 Task: Set the "SRT latency" for SRT stream output to 125.
Action: Mouse moved to (123, 15)
Screenshot: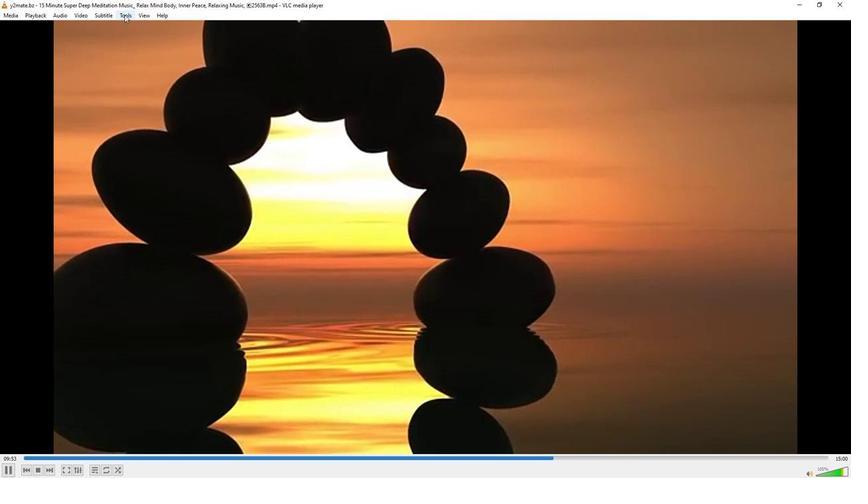 
Action: Mouse pressed left at (123, 15)
Screenshot: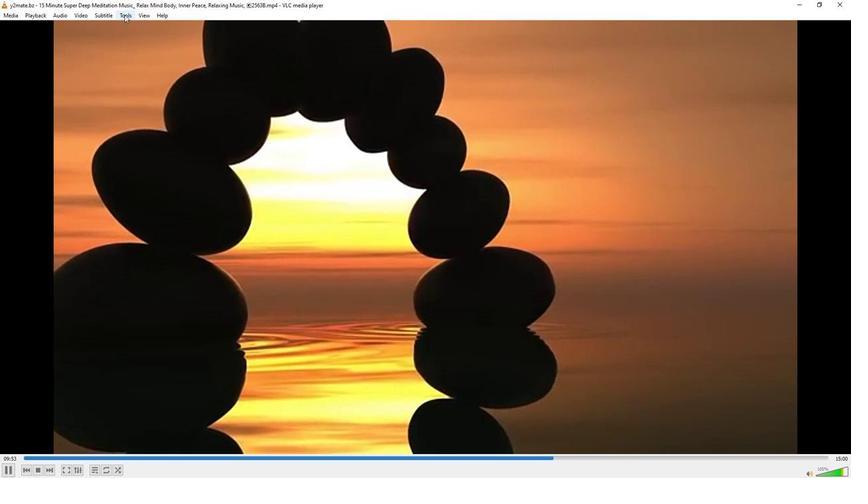 
Action: Mouse moved to (131, 121)
Screenshot: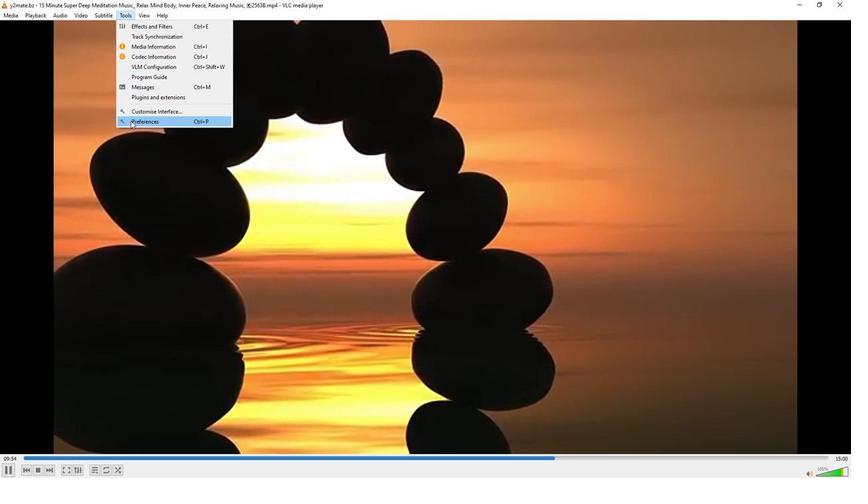 
Action: Mouse pressed left at (131, 121)
Screenshot: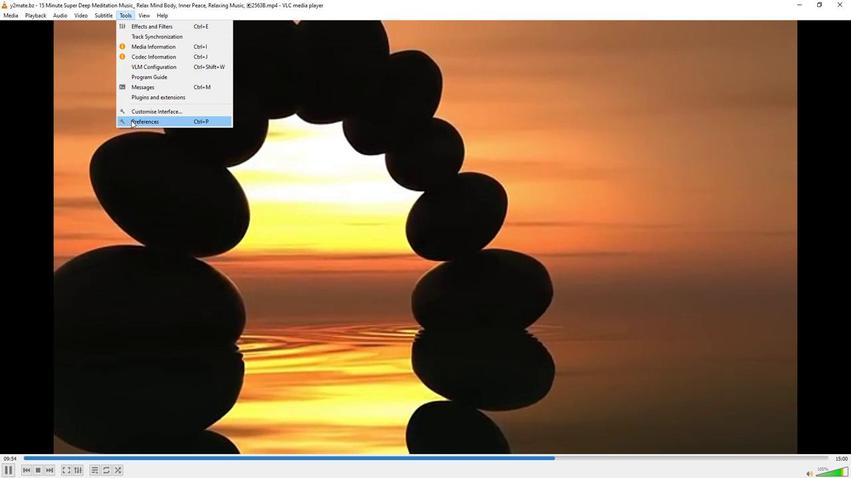 
Action: Mouse moved to (280, 393)
Screenshot: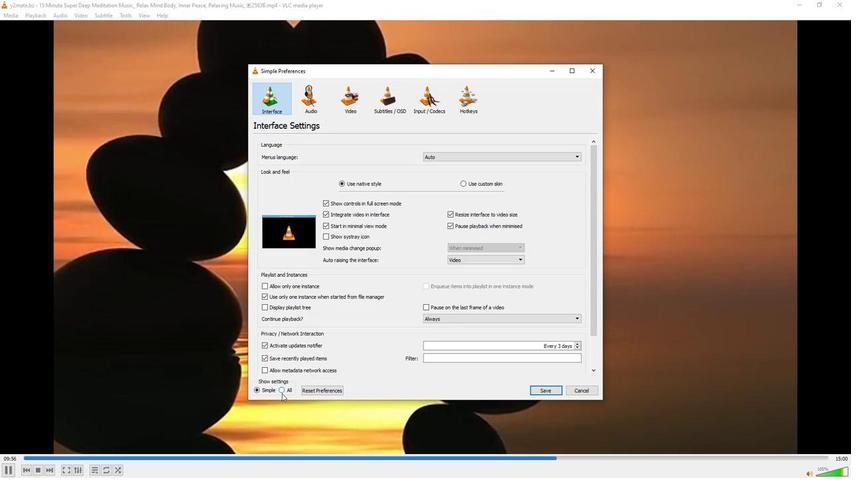 
Action: Mouse pressed left at (280, 393)
Screenshot: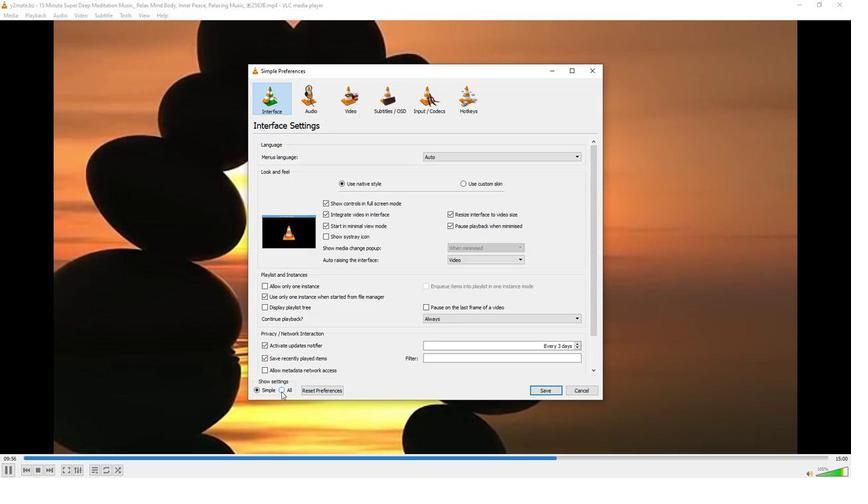 
Action: Mouse moved to (274, 325)
Screenshot: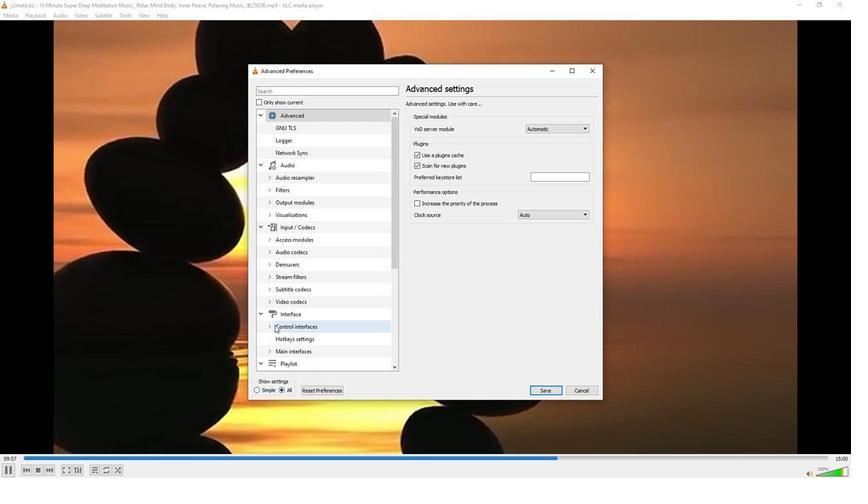 
Action: Mouse scrolled (274, 325) with delta (0, 0)
Screenshot: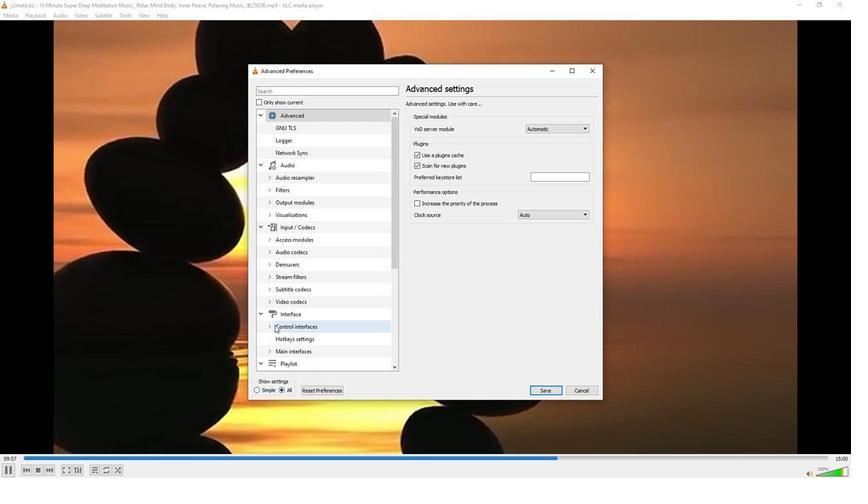 
Action: Mouse moved to (274, 323)
Screenshot: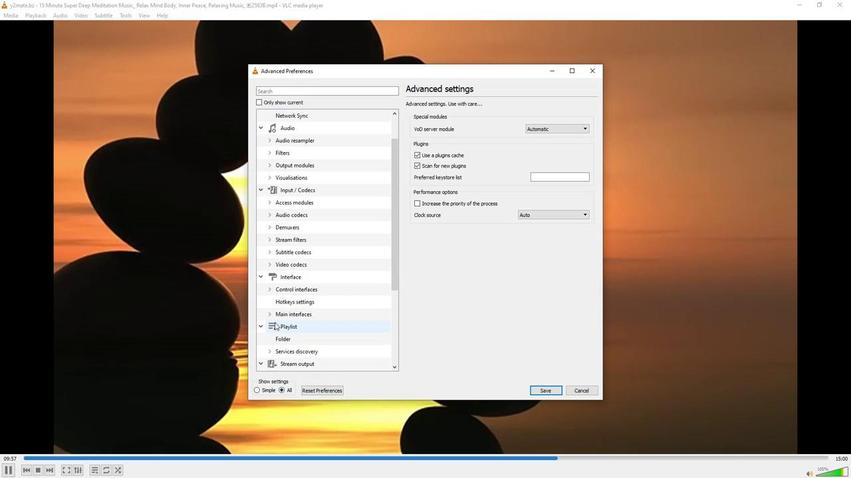 
Action: Mouse scrolled (274, 323) with delta (0, 0)
Screenshot: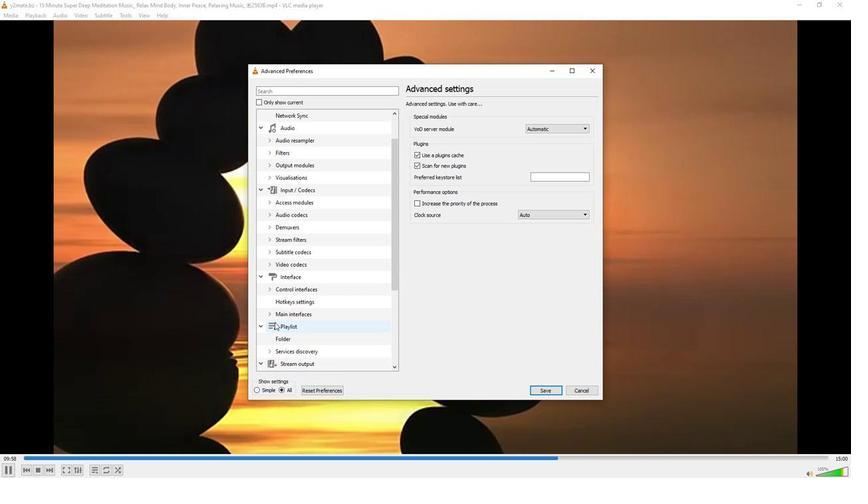 
Action: Mouse moved to (270, 341)
Screenshot: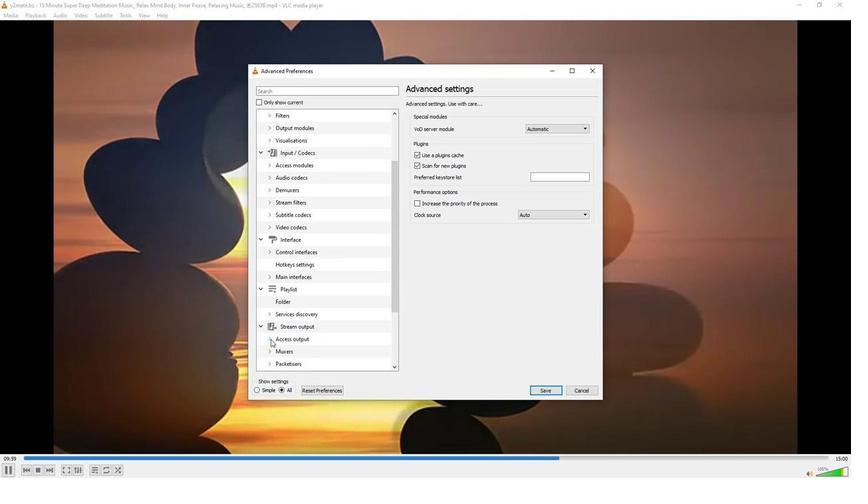 
Action: Mouse pressed left at (270, 341)
Screenshot: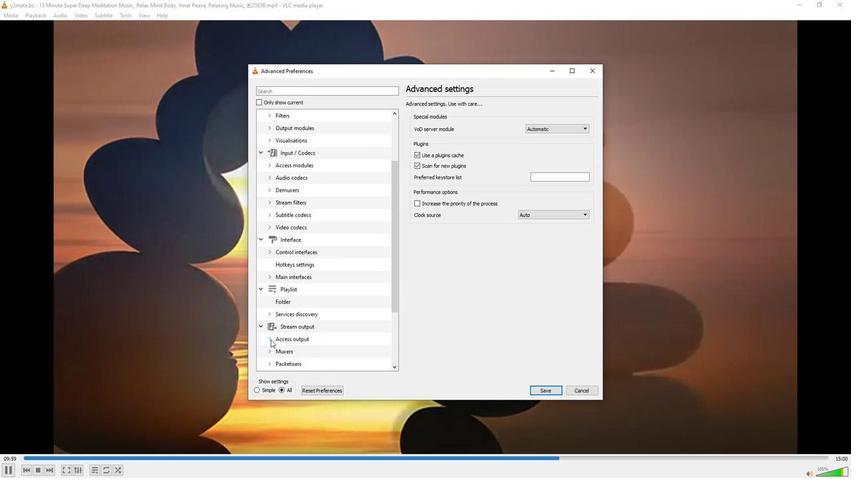 
Action: Mouse moved to (290, 319)
Screenshot: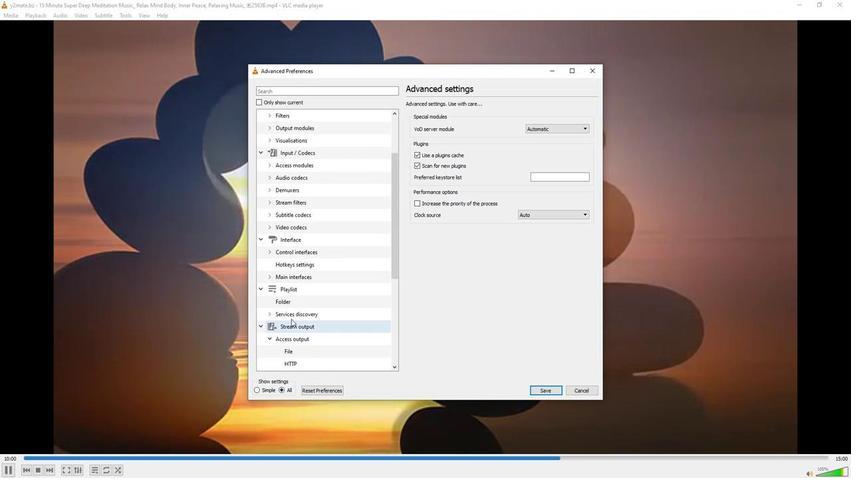 
Action: Mouse scrolled (290, 318) with delta (0, 0)
Screenshot: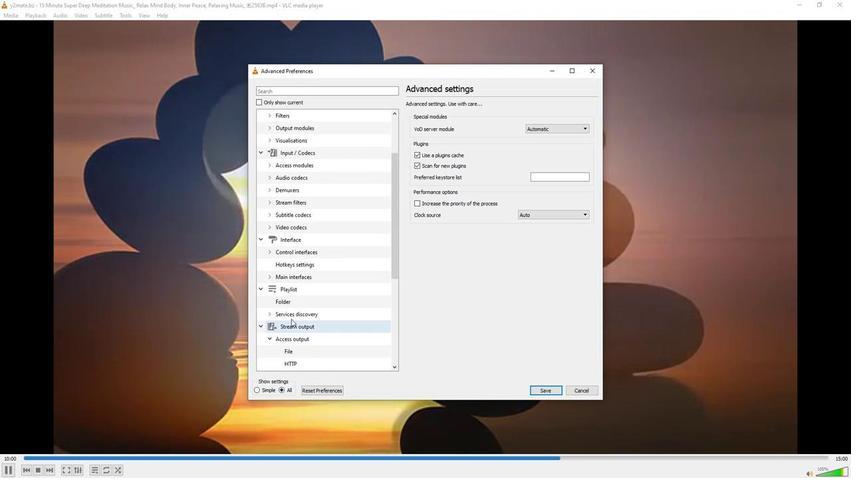 
Action: Mouse scrolled (290, 318) with delta (0, 0)
Screenshot: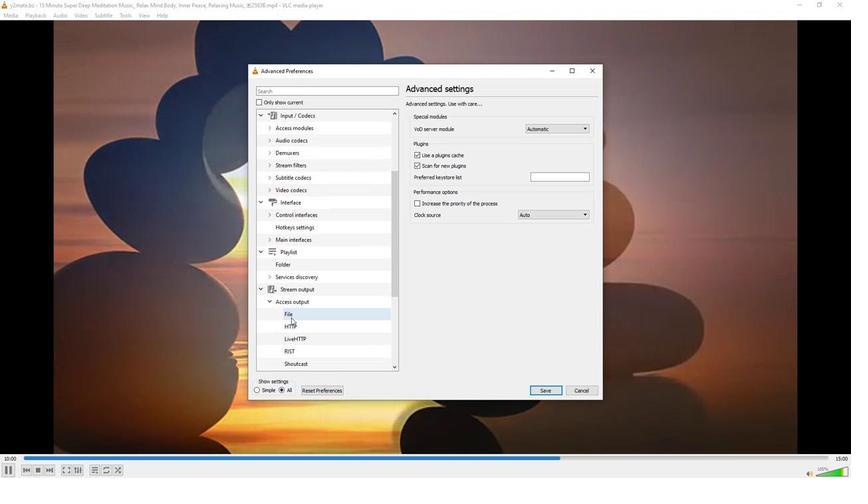 
Action: Mouse moved to (293, 339)
Screenshot: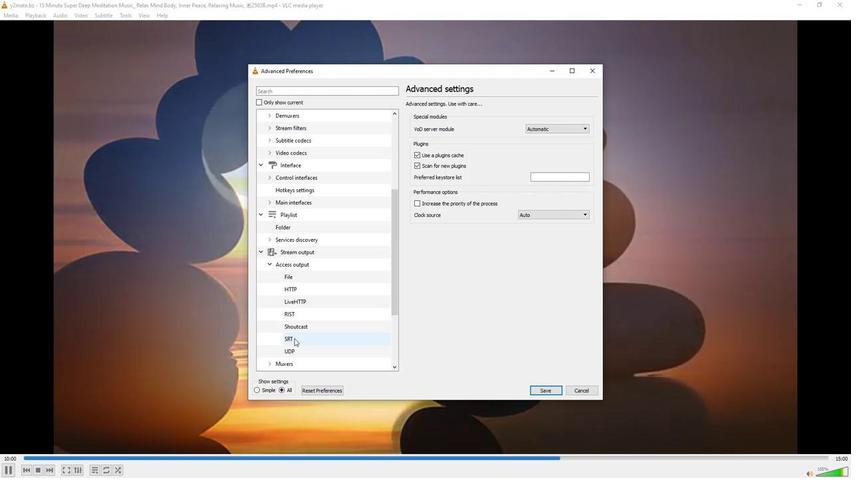 
Action: Mouse pressed left at (293, 339)
Screenshot: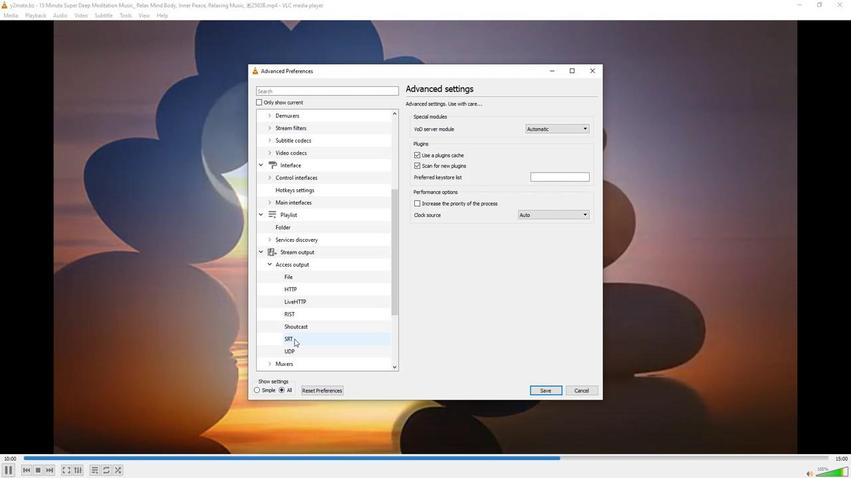 
Action: Mouse moved to (587, 127)
Screenshot: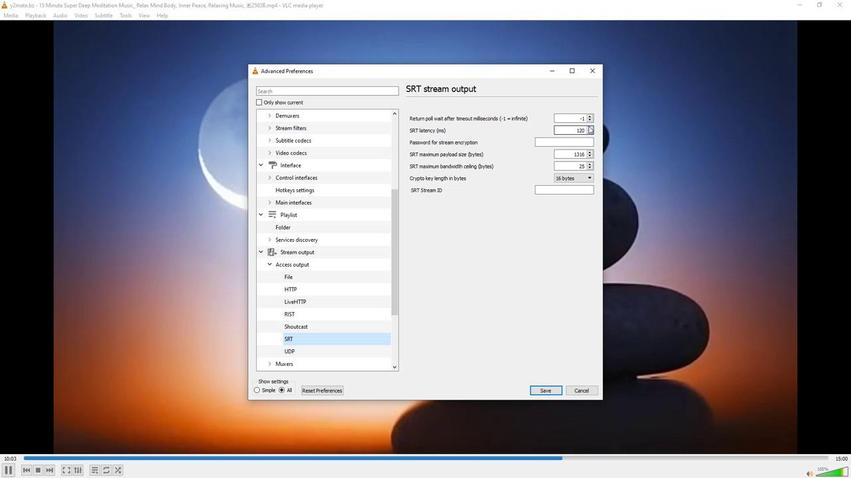 
Action: Mouse pressed left at (587, 127)
Screenshot: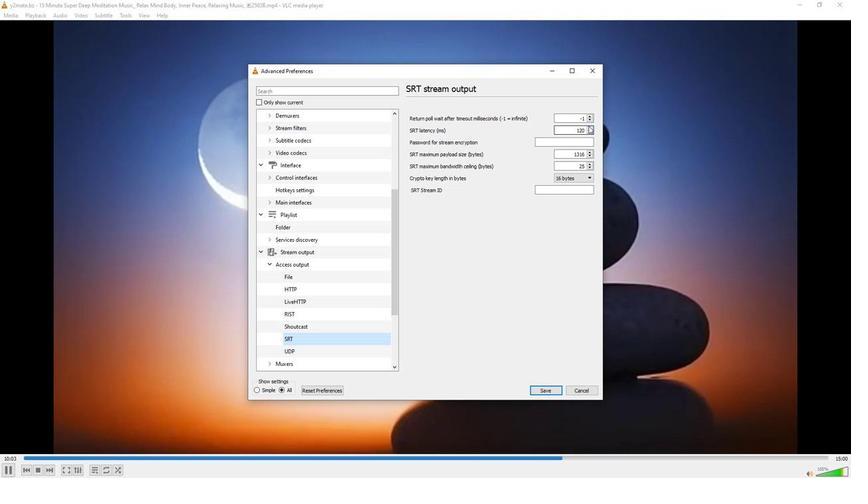 
Action: Mouse pressed left at (587, 127)
Screenshot: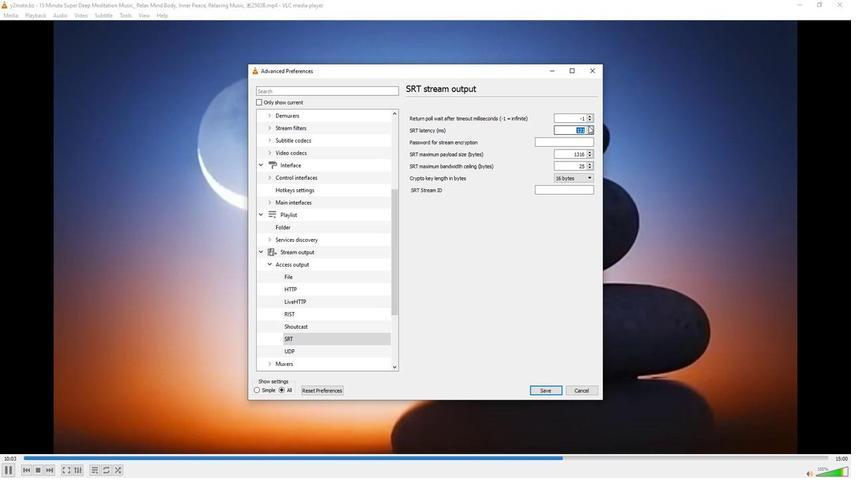 
Action: Mouse pressed left at (587, 127)
Screenshot: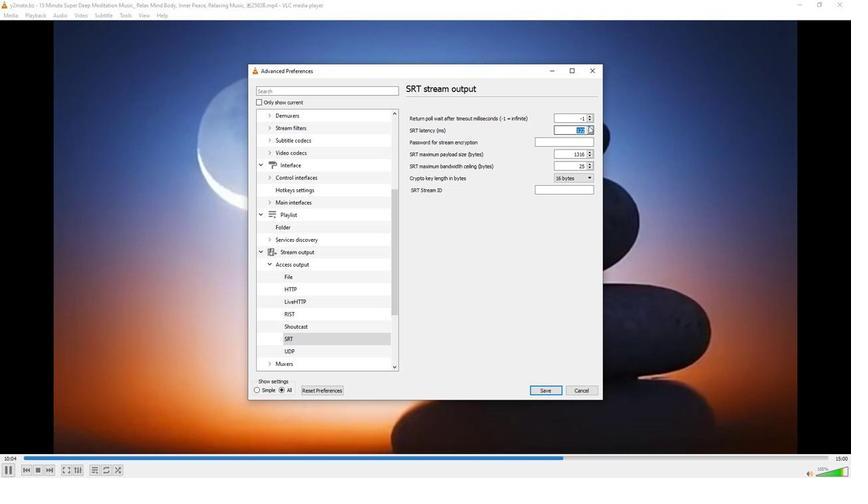 
Action: Mouse pressed left at (587, 127)
Screenshot: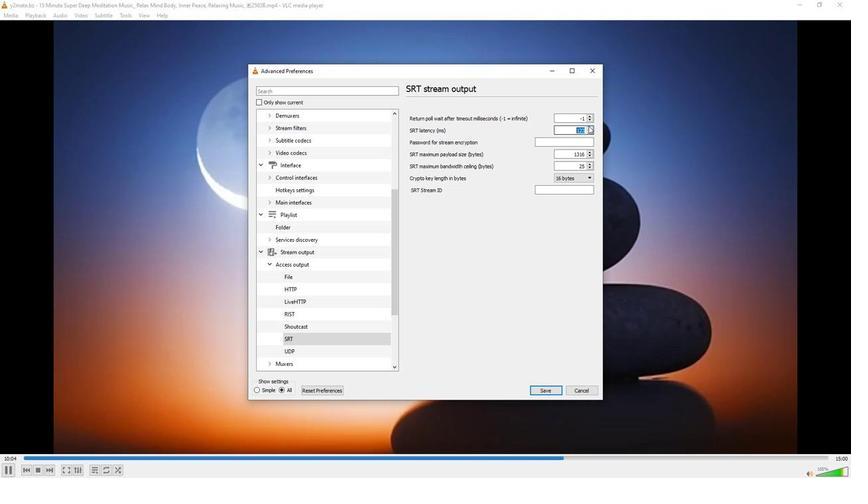 
Action: Mouse pressed left at (587, 127)
Screenshot: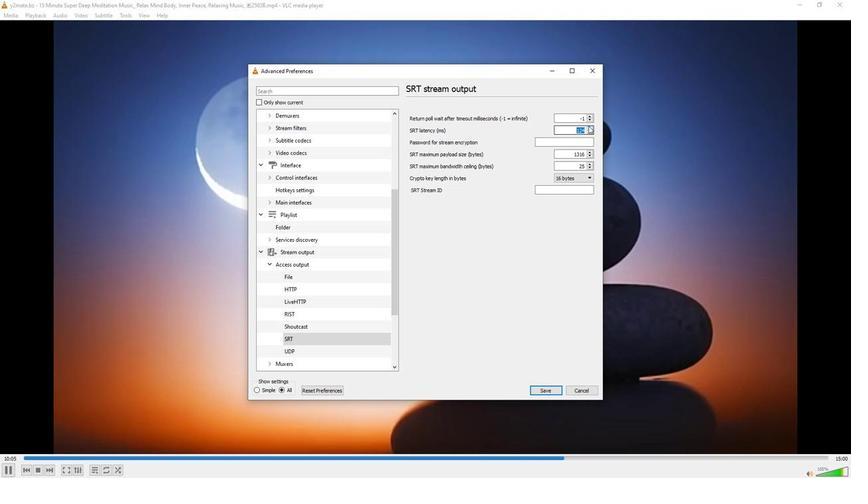 
Action: Mouse moved to (522, 284)
Screenshot: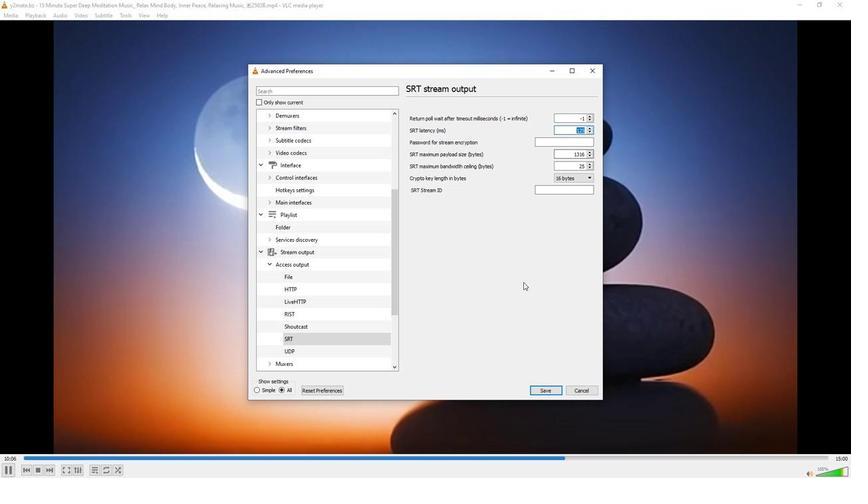 
